 Task: Add Ultima Replenisher Electrolyte Mix, Grape, Canister to the cart.
Action: Mouse pressed left at (17, 90)
Screenshot: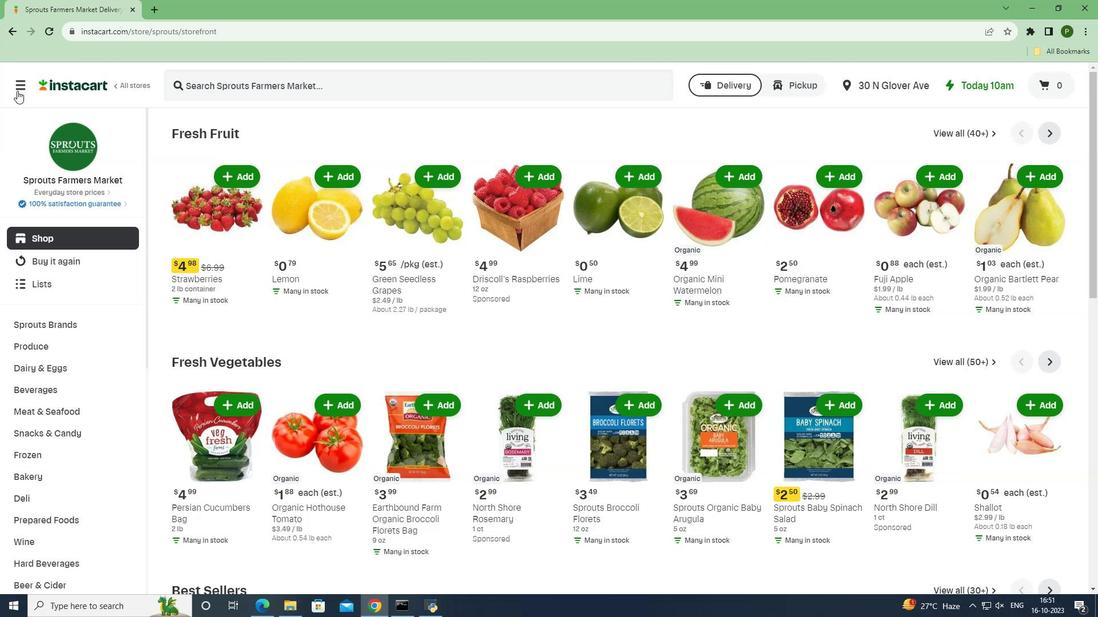 
Action: Mouse moved to (43, 302)
Screenshot: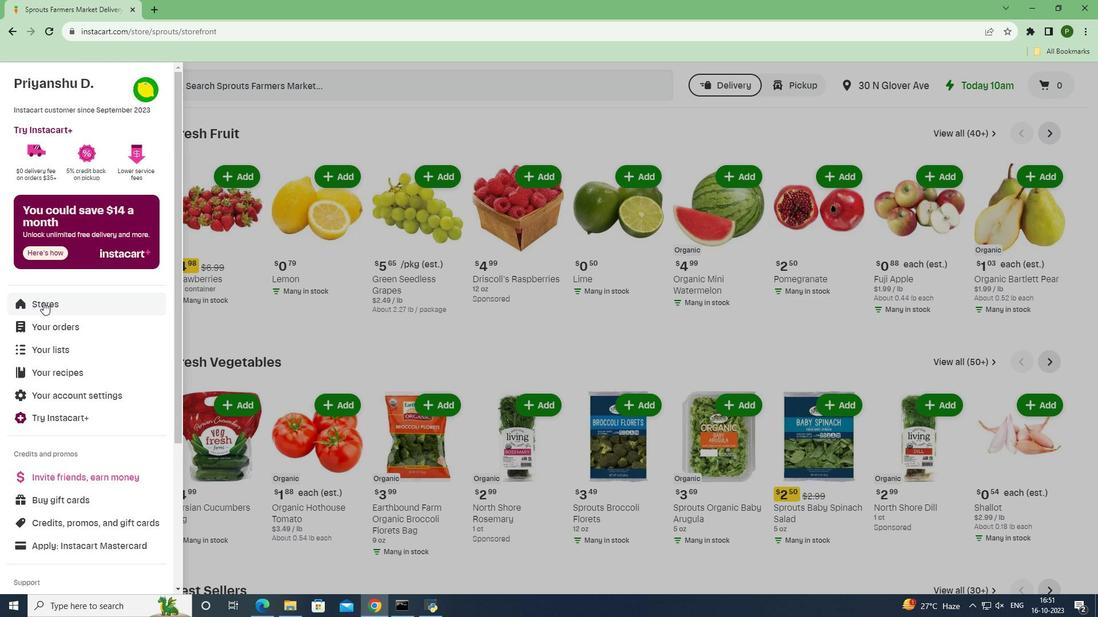 
Action: Mouse pressed left at (43, 302)
Screenshot: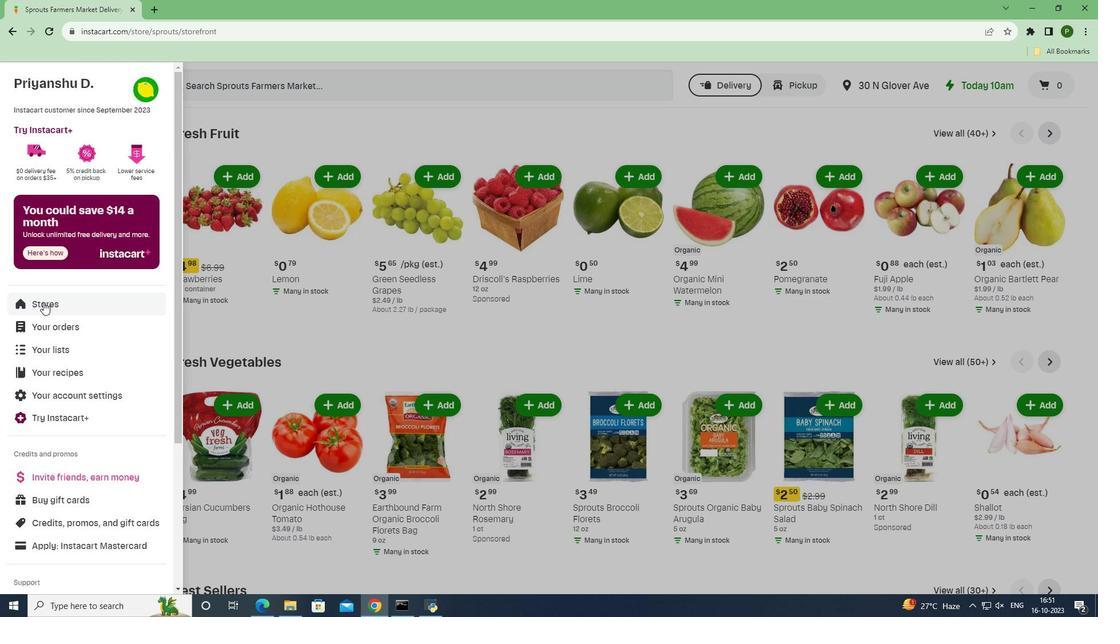 
Action: Mouse moved to (252, 127)
Screenshot: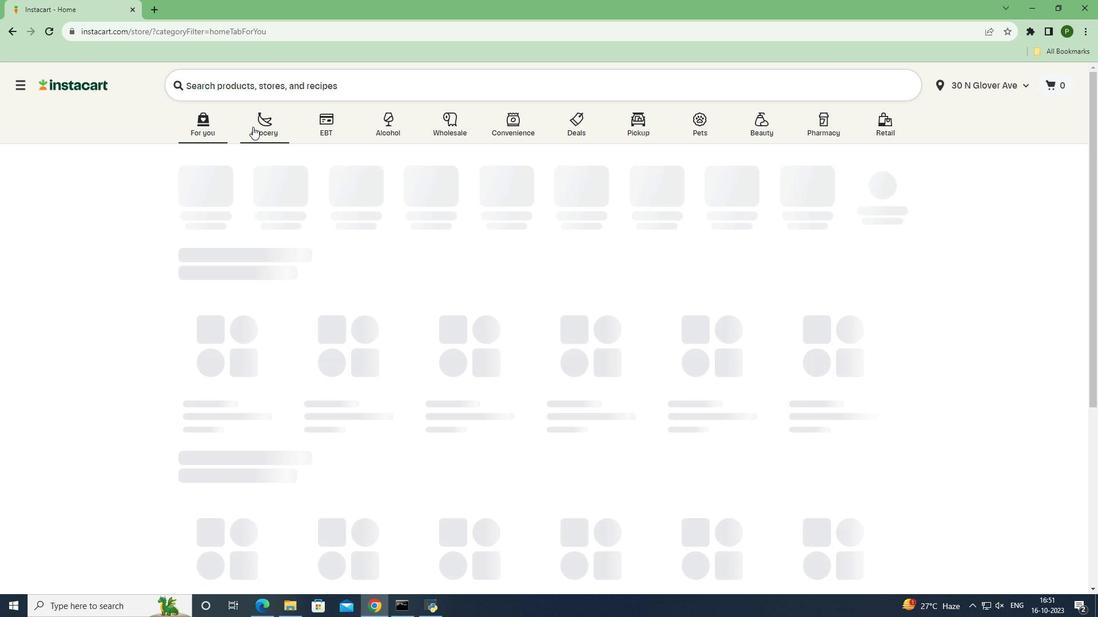 
Action: Mouse pressed left at (252, 127)
Screenshot: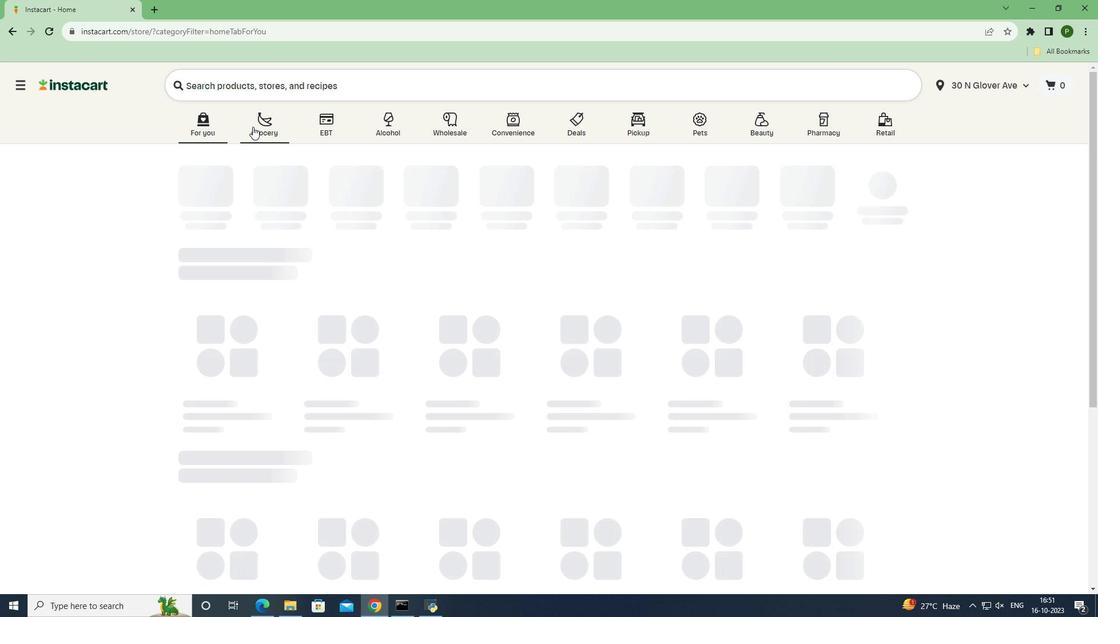 
Action: Mouse moved to (705, 277)
Screenshot: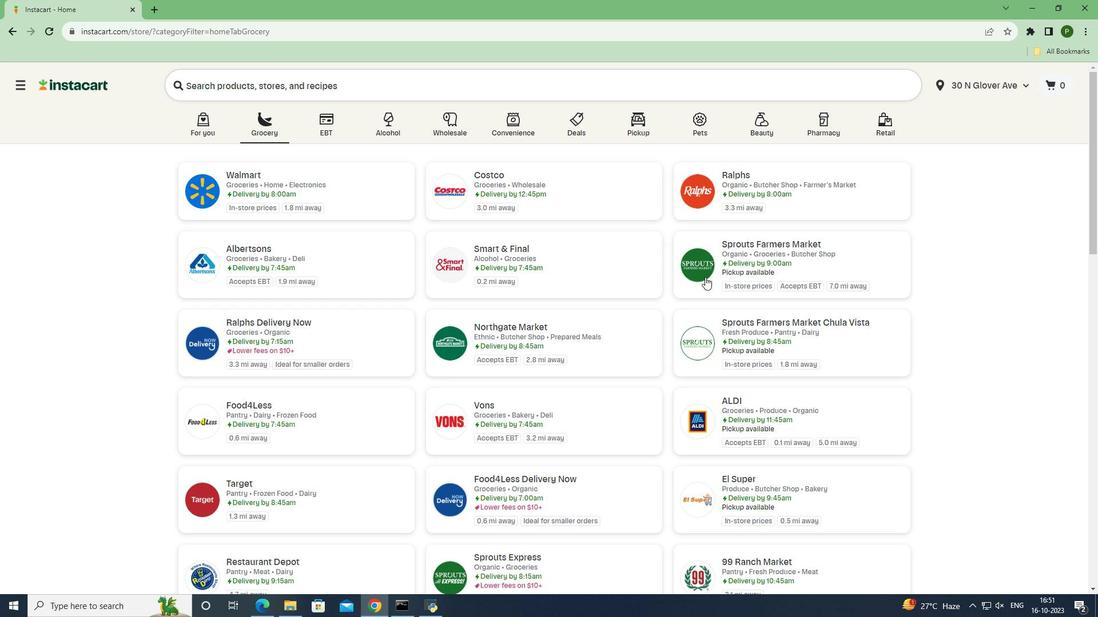 
Action: Mouse pressed left at (705, 277)
Screenshot: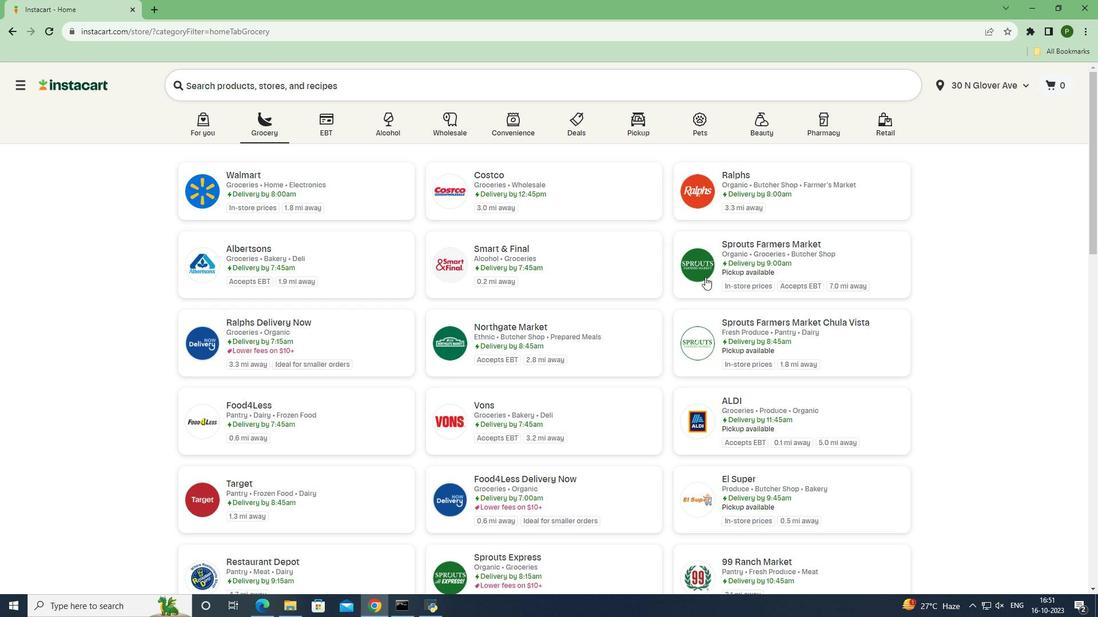 
Action: Mouse moved to (30, 385)
Screenshot: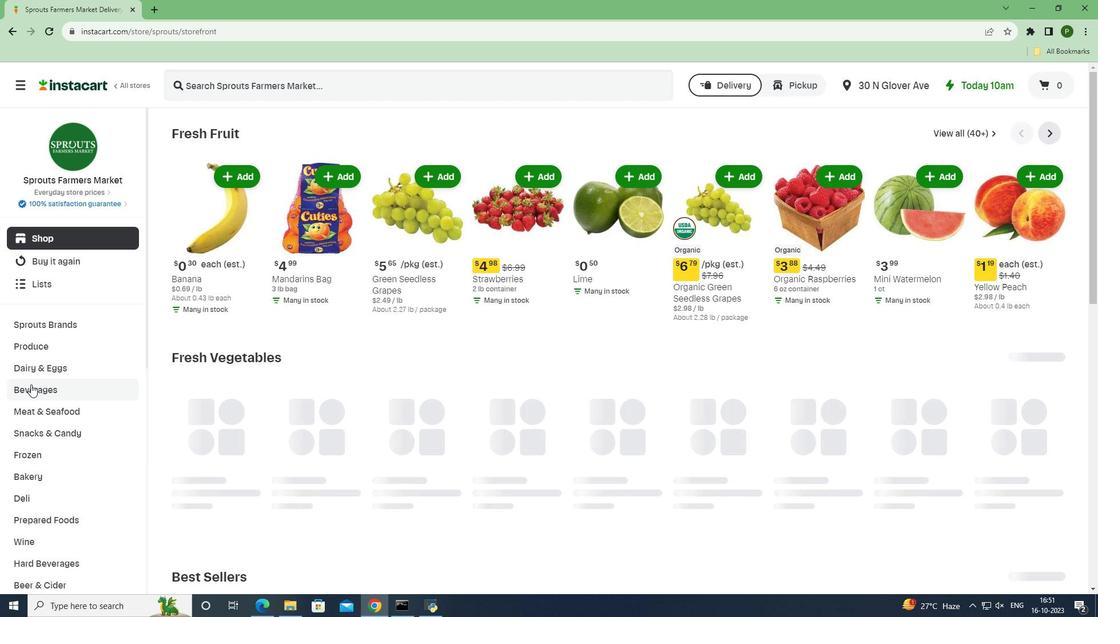 
Action: Mouse pressed left at (30, 385)
Screenshot: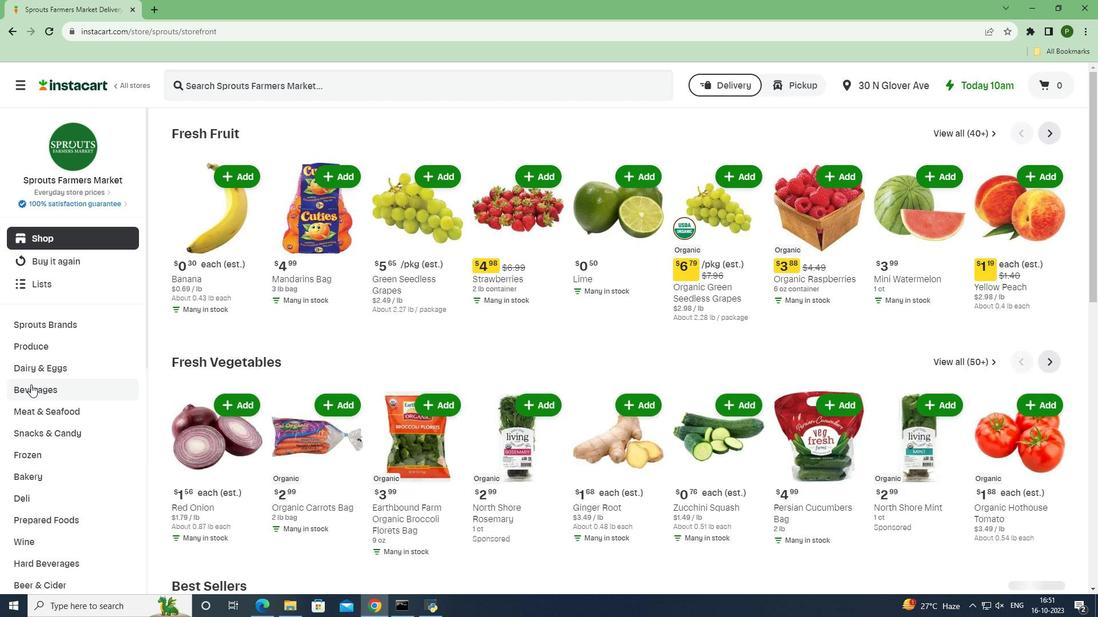 
Action: Mouse moved to (1031, 158)
Screenshot: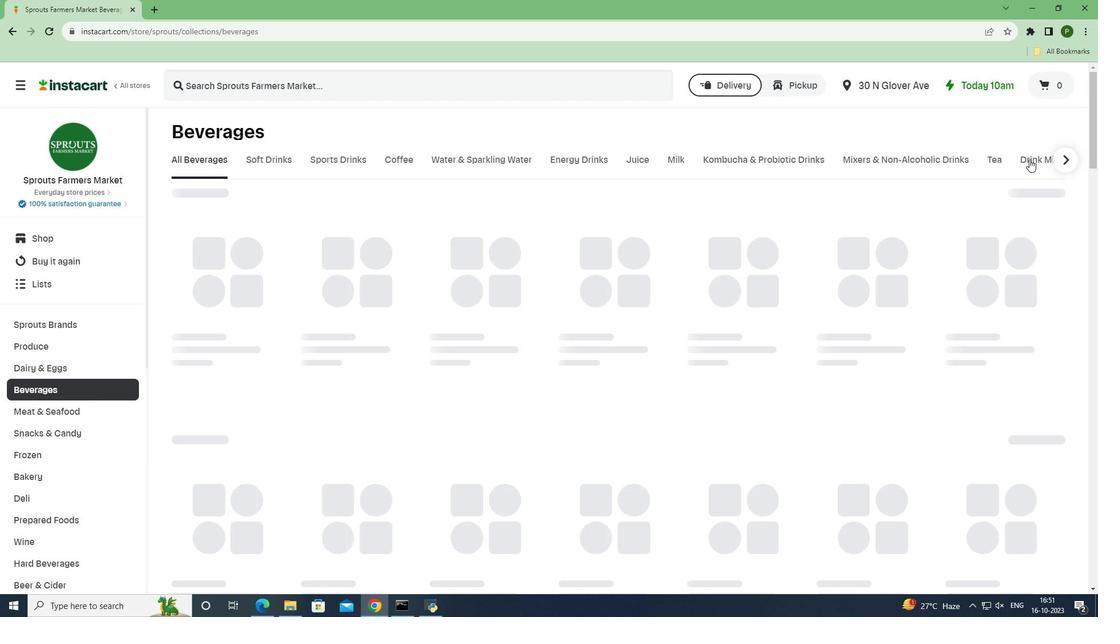 
Action: Mouse pressed left at (1031, 158)
Screenshot: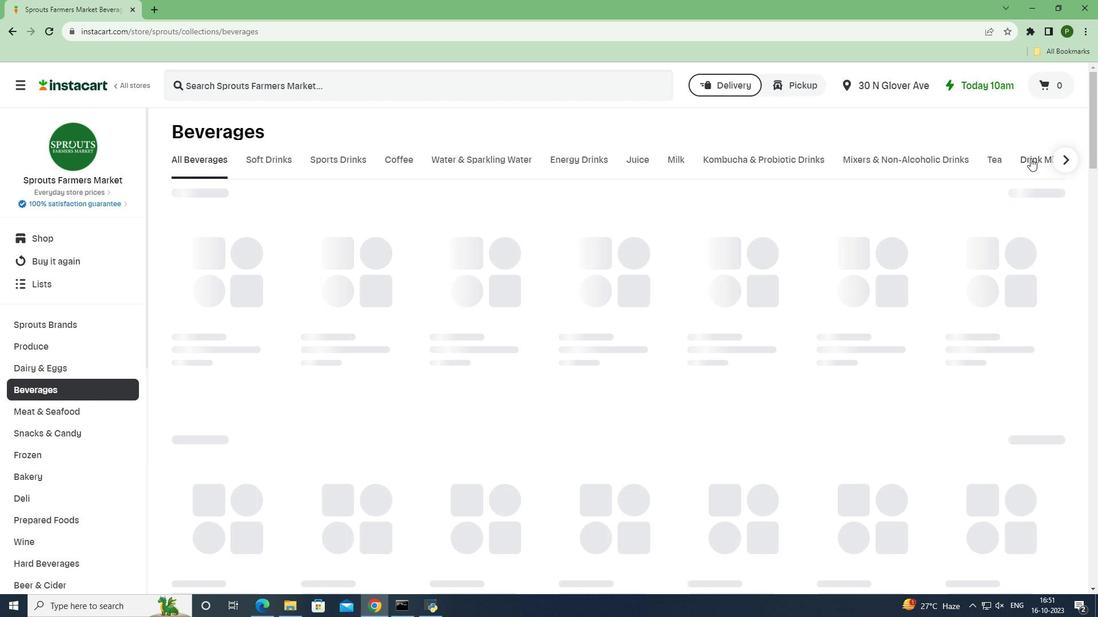 
Action: Mouse moved to (290, 205)
Screenshot: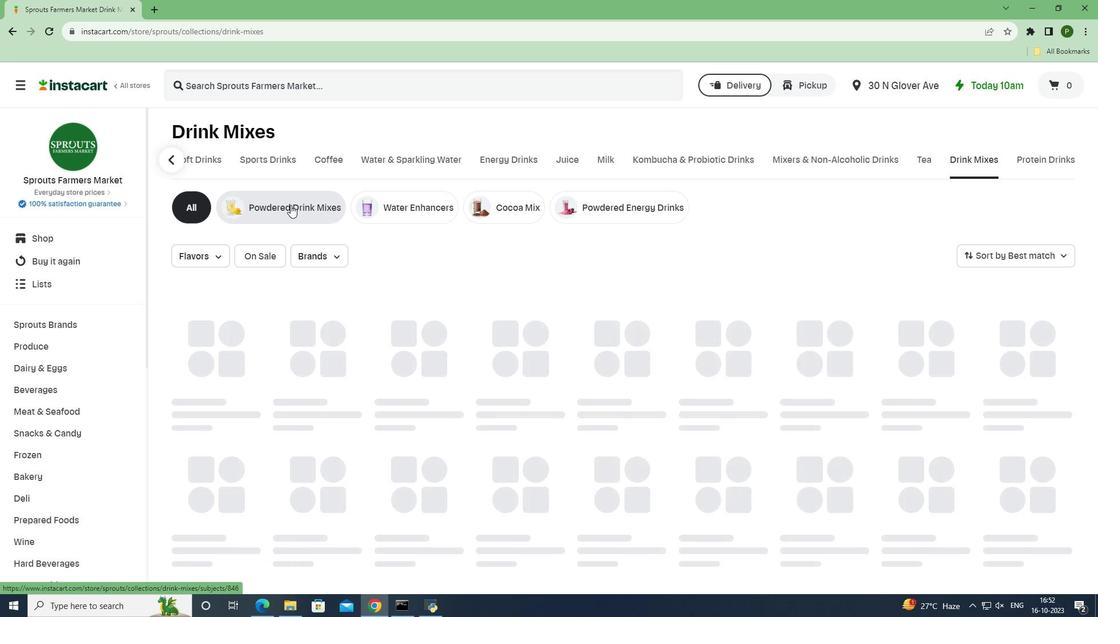 
Action: Mouse pressed left at (290, 205)
Screenshot: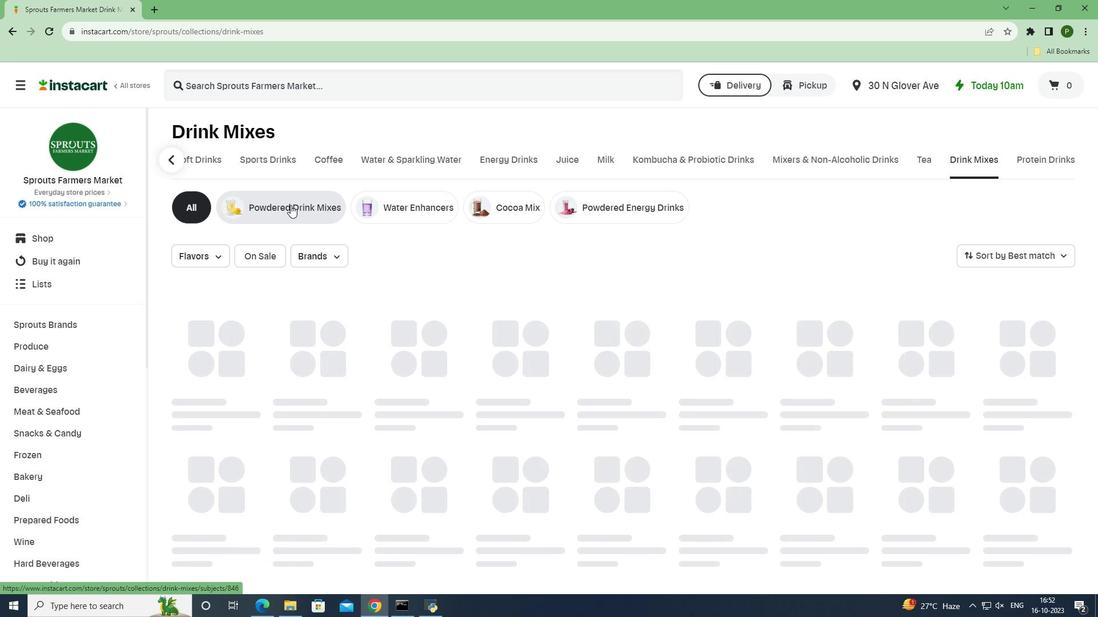 
Action: Mouse moved to (292, 86)
Screenshot: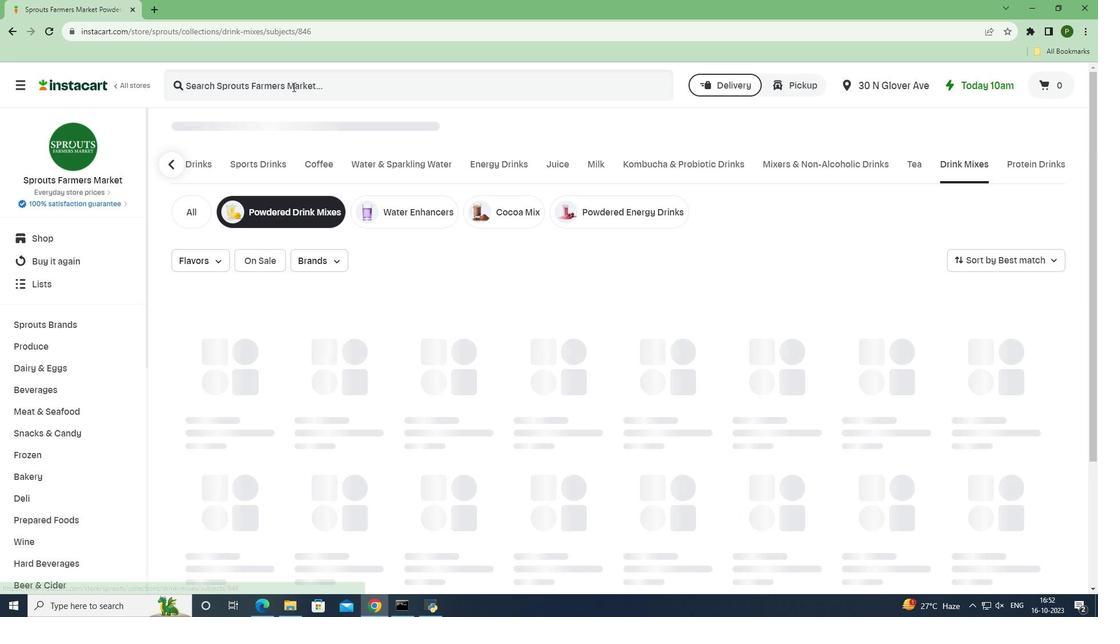 
Action: Mouse pressed left at (292, 86)
Screenshot: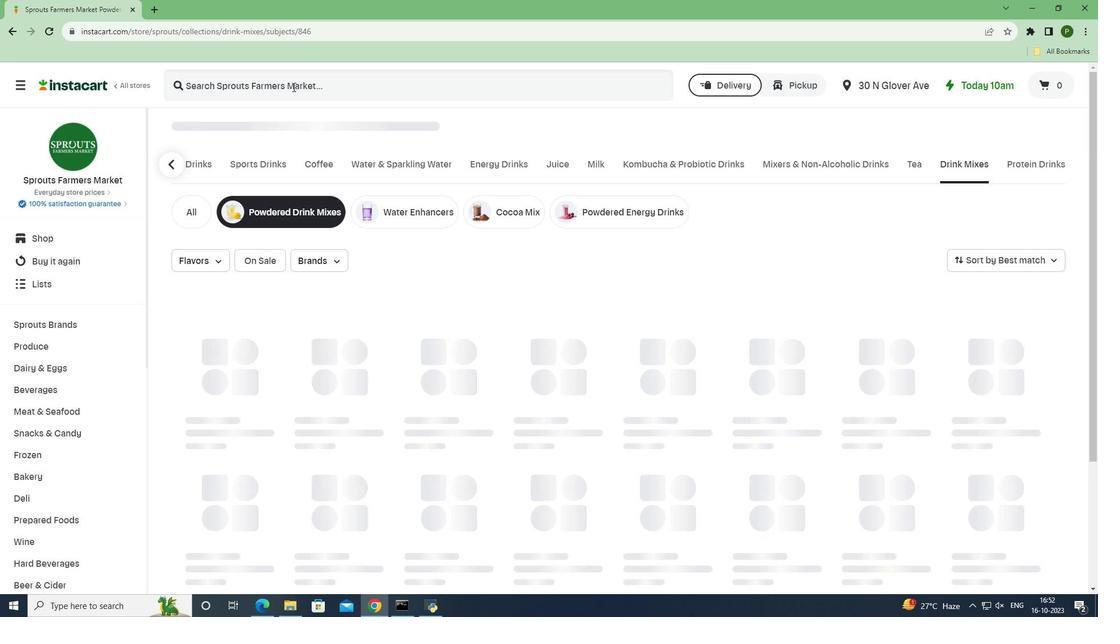 
Action: Key pressed <Key.caps_lock>U<Key.caps_lock>ltima<Key.space><Key.caps_lock>R<Key.caps_lock>eplenisher<Key.space><Key.caps_lock>E<Key.caps_lock>lectrolyte<Key.space><Key.caps_lock>M<Key.caps_lock>ix,<Key.space><Key.caps_lock>G<Key.caps_lock>rape,<Key.space><Key.caps_lock>C<Key.caps_lock>anister<Key.space><Key.enter>
Screenshot: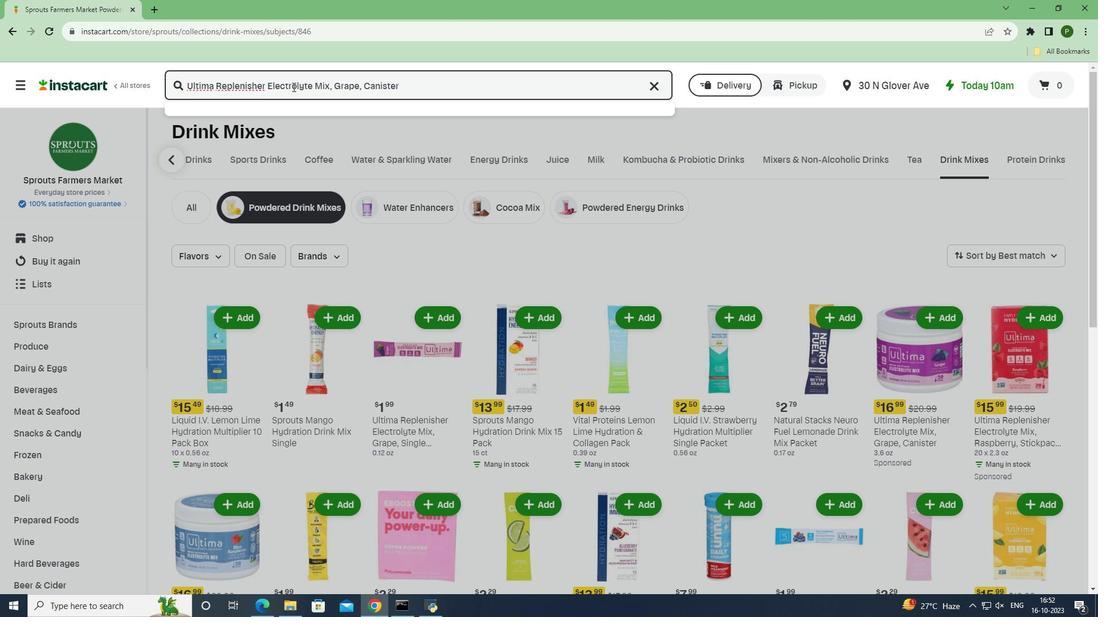 
Action: Mouse moved to (315, 201)
Screenshot: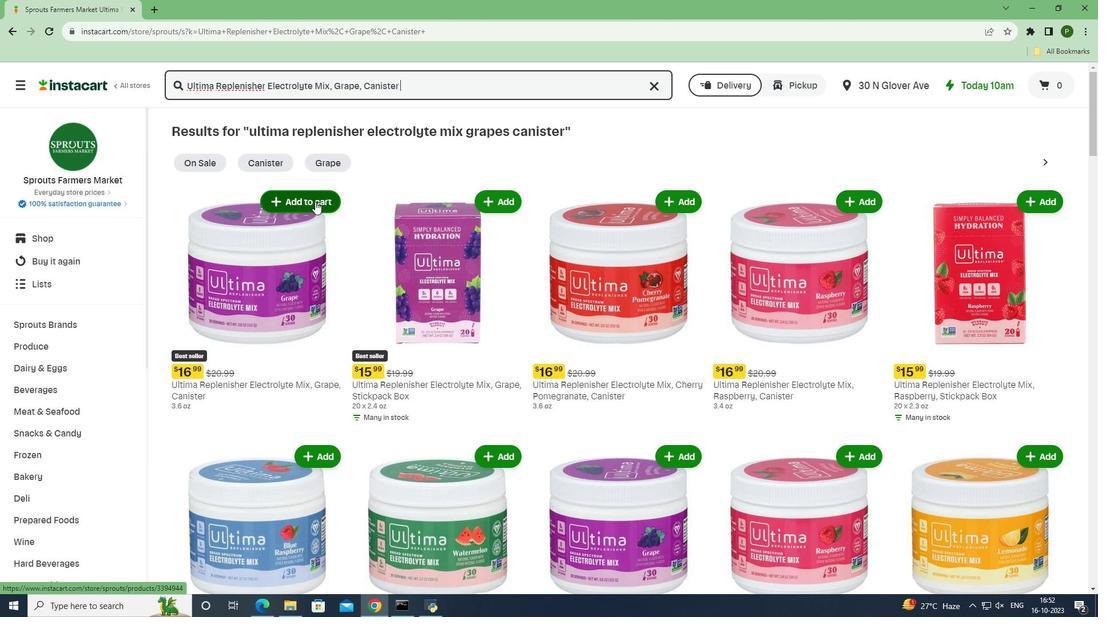 
Action: Mouse pressed left at (315, 201)
Screenshot: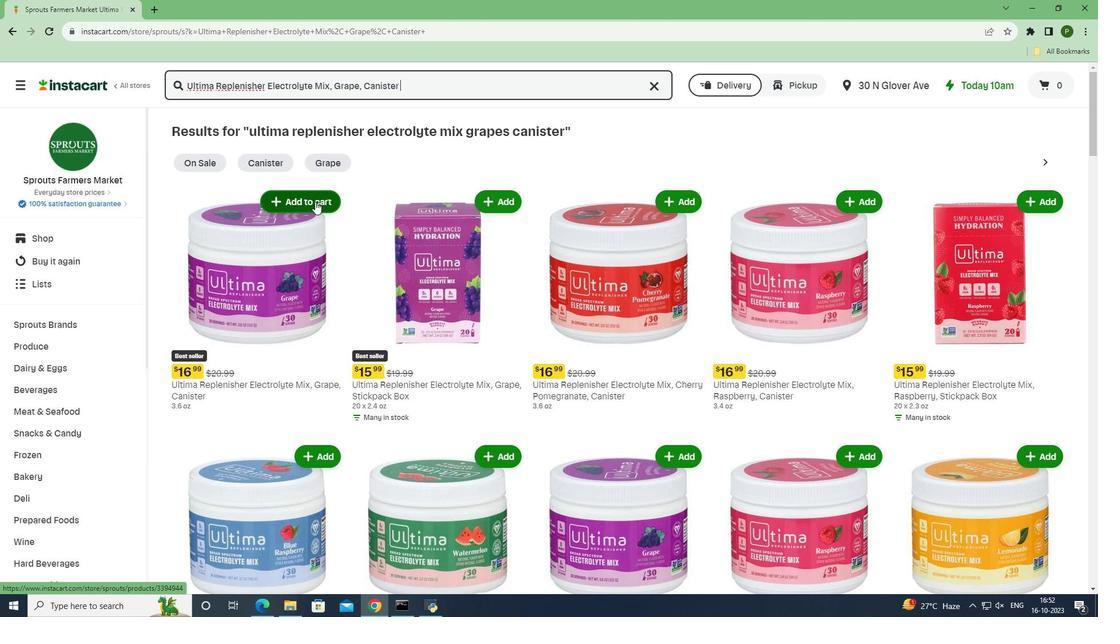 
Action: Mouse moved to (346, 260)
Screenshot: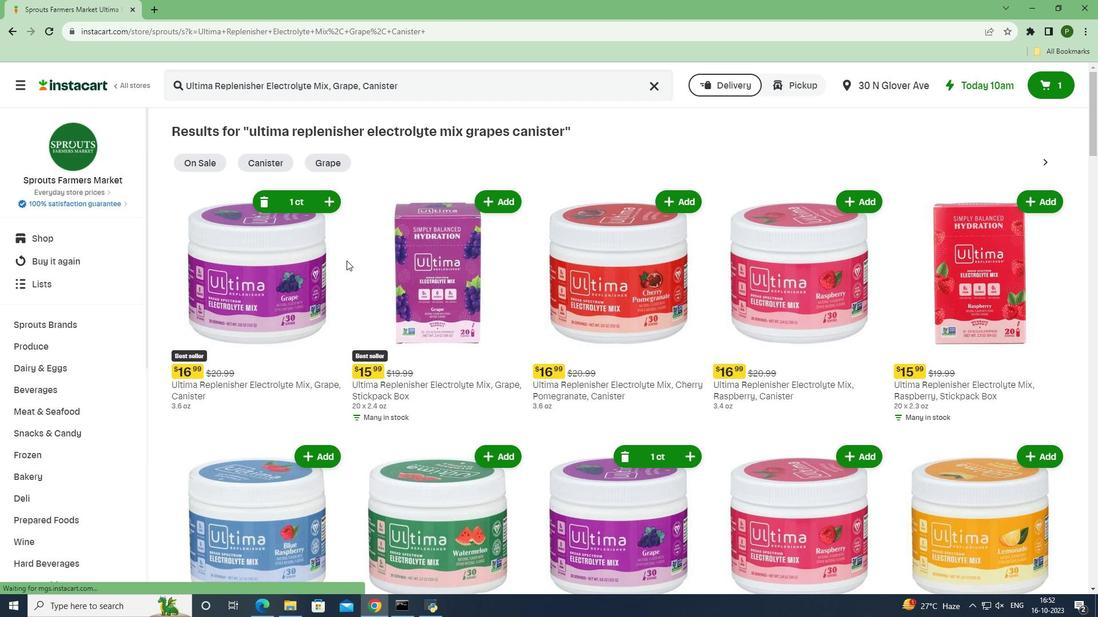 
